 Task: Create a section Expedition and in the section, add a milestone Network Segmentation in the project ArrowTech
Action: Mouse moved to (90, 334)
Screenshot: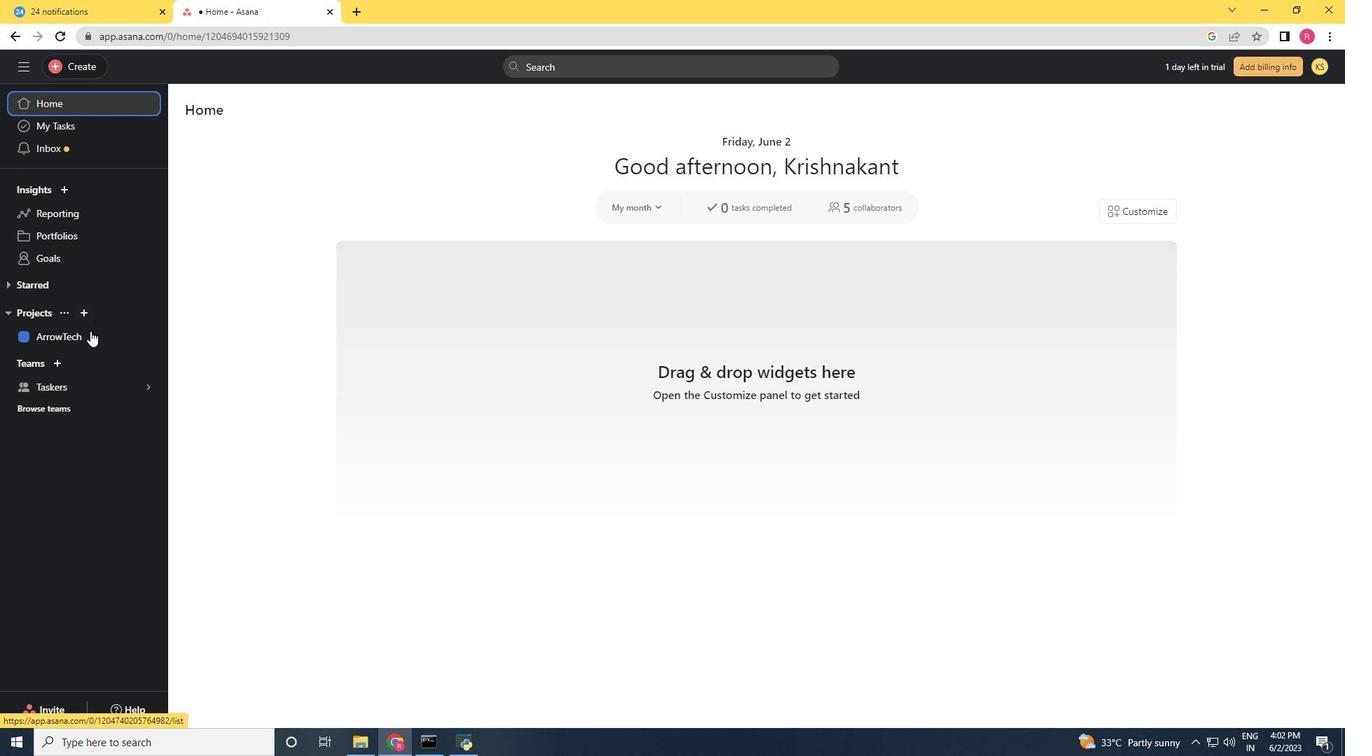 
Action: Mouse pressed left at (90, 334)
Screenshot: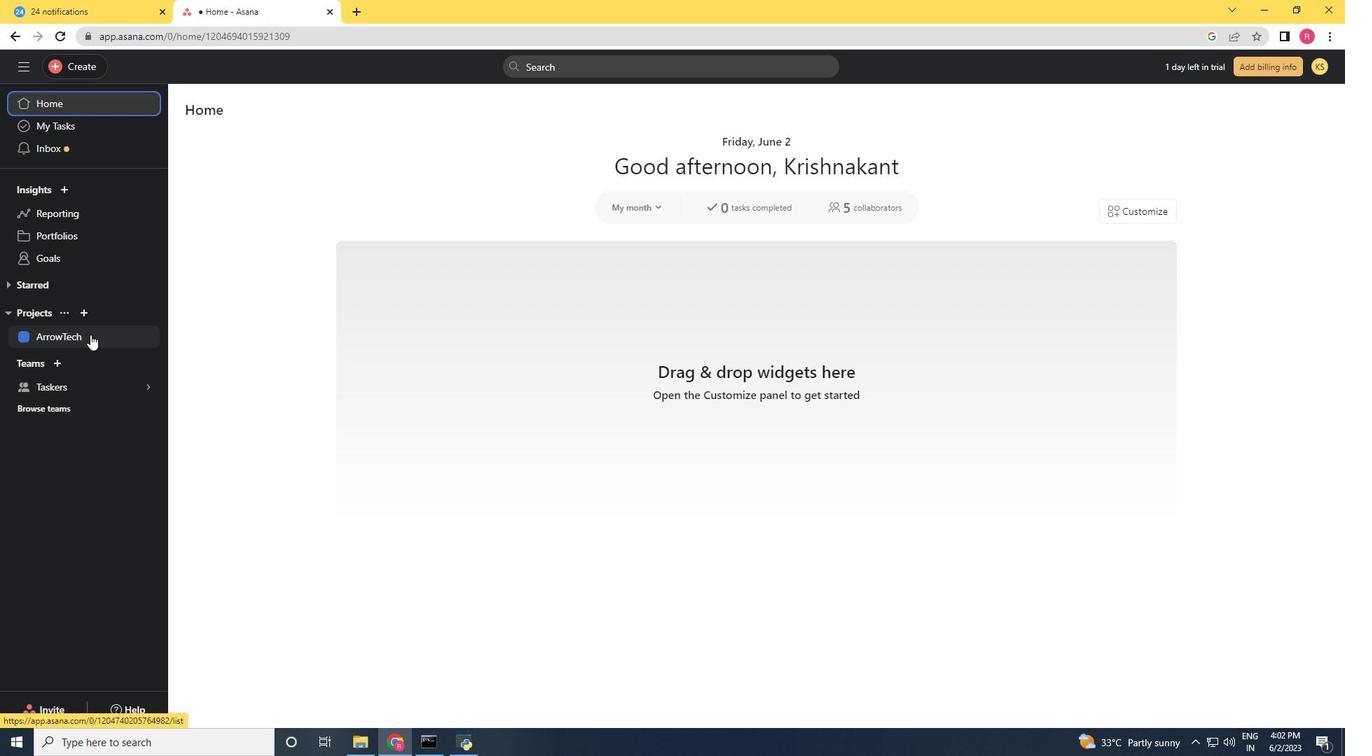 
Action: Mouse moved to (279, 419)
Screenshot: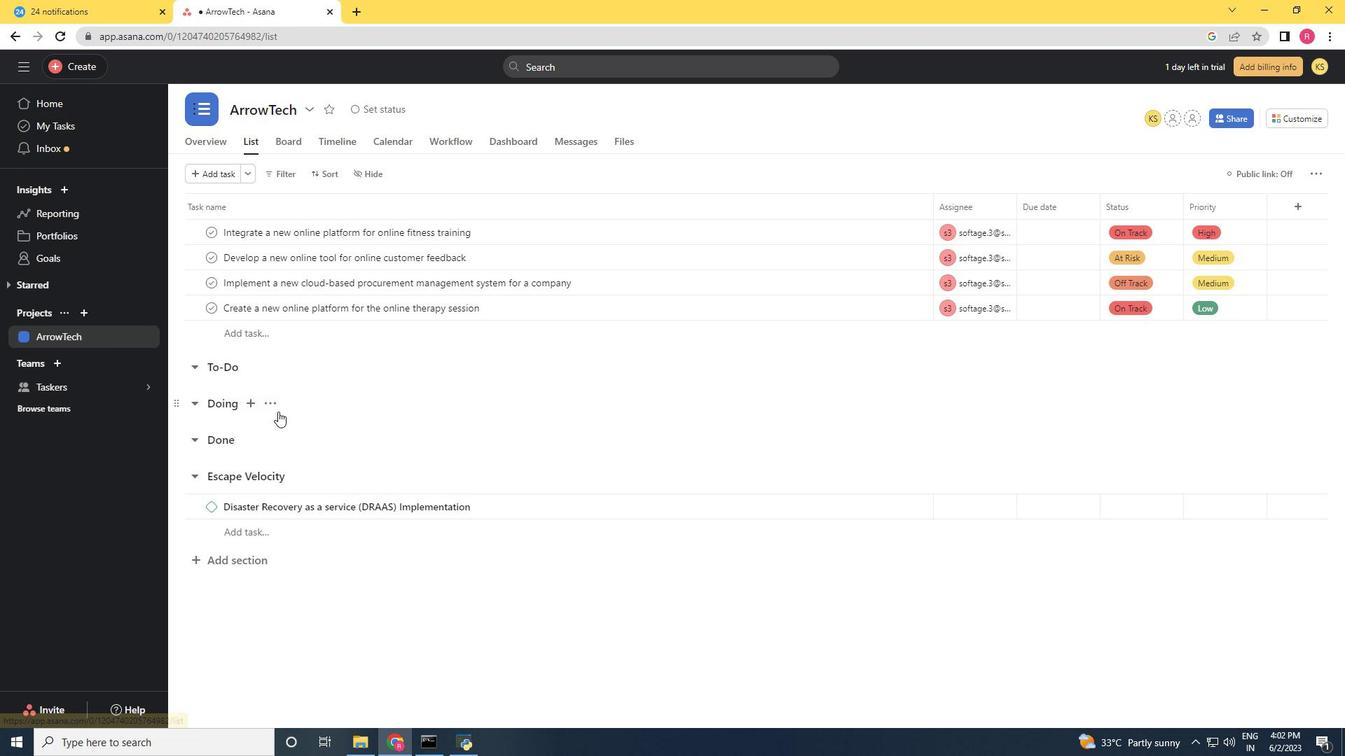 
Action: Mouse scrolled (279, 418) with delta (0, 0)
Screenshot: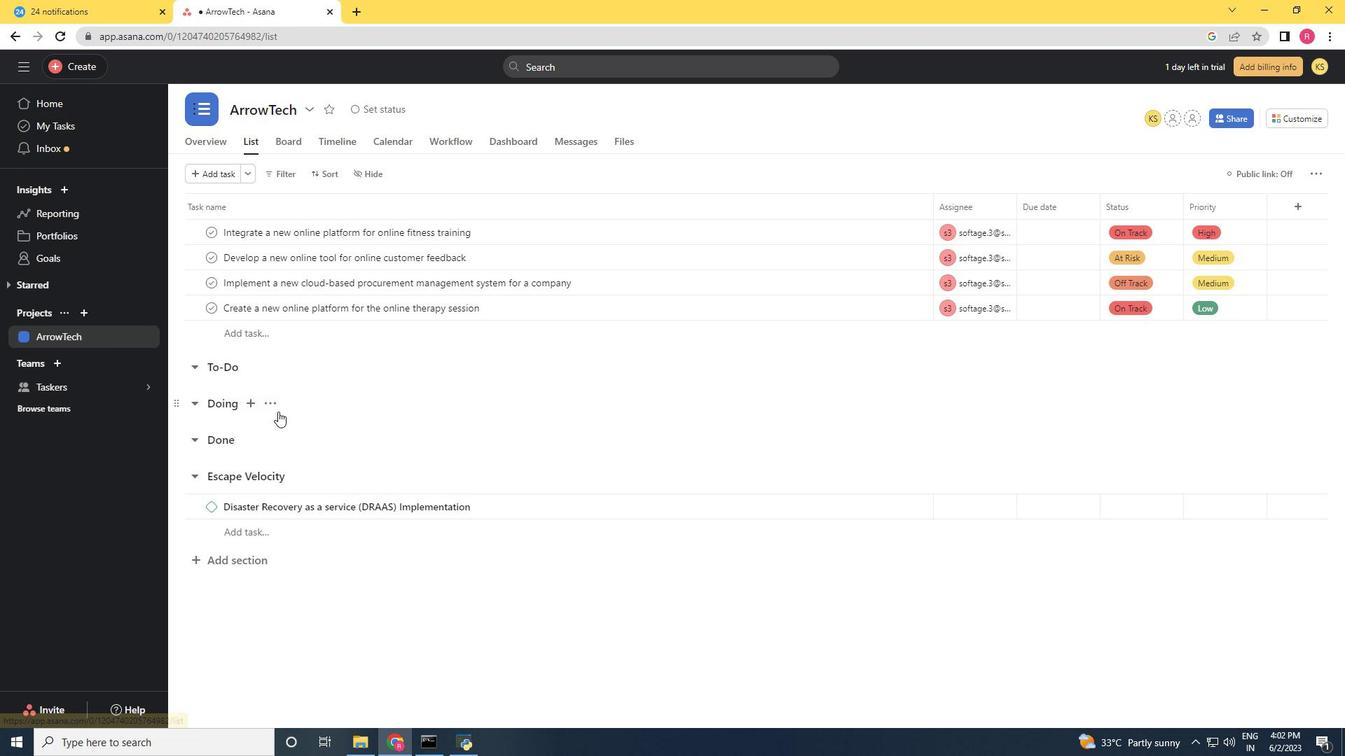 
Action: Mouse moved to (279, 425)
Screenshot: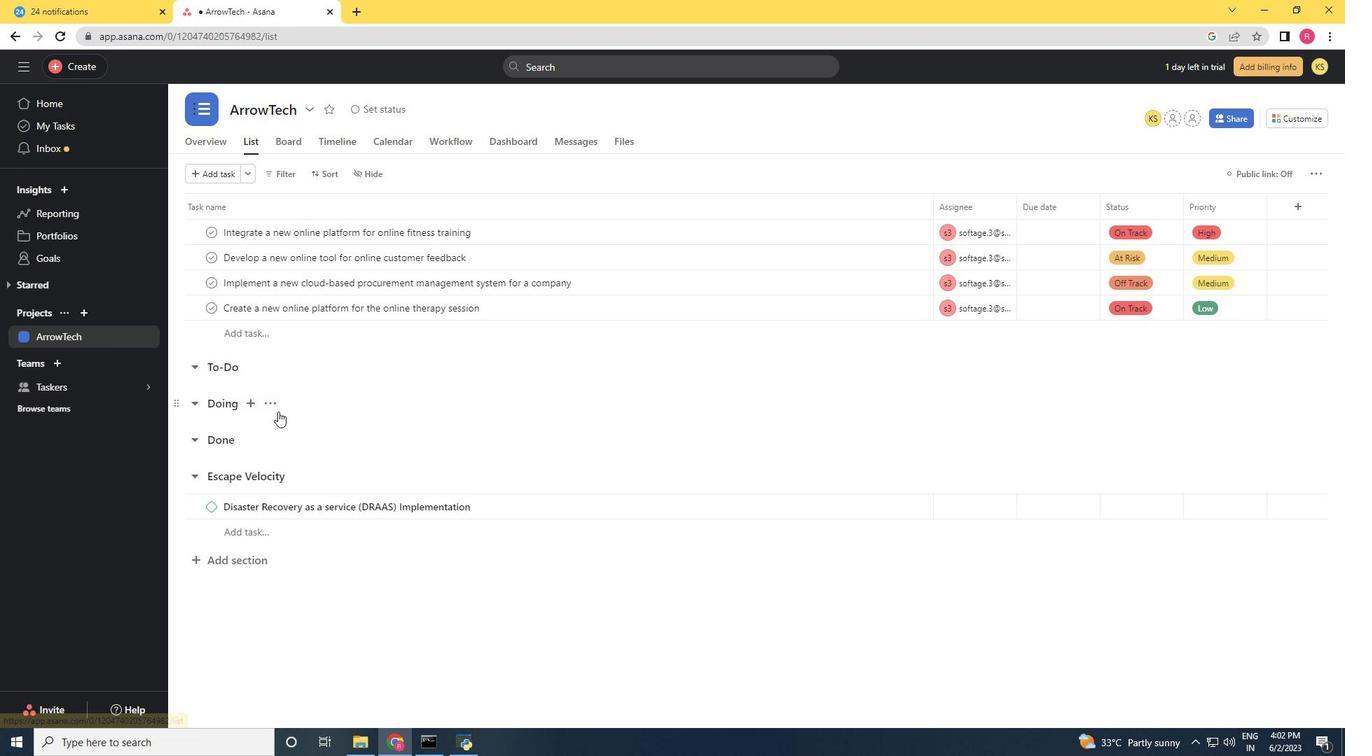 
Action: Mouse scrolled (279, 424) with delta (0, 0)
Screenshot: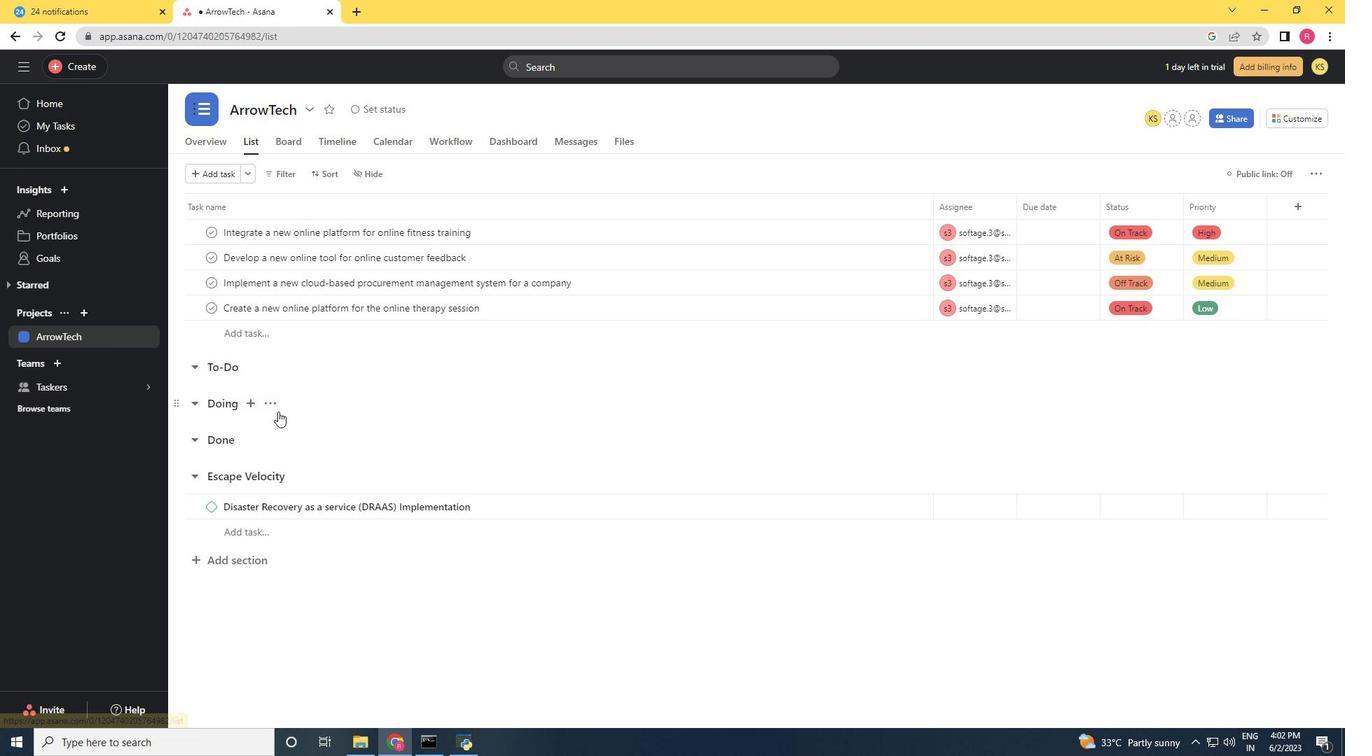 
Action: Mouse moved to (279, 431)
Screenshot: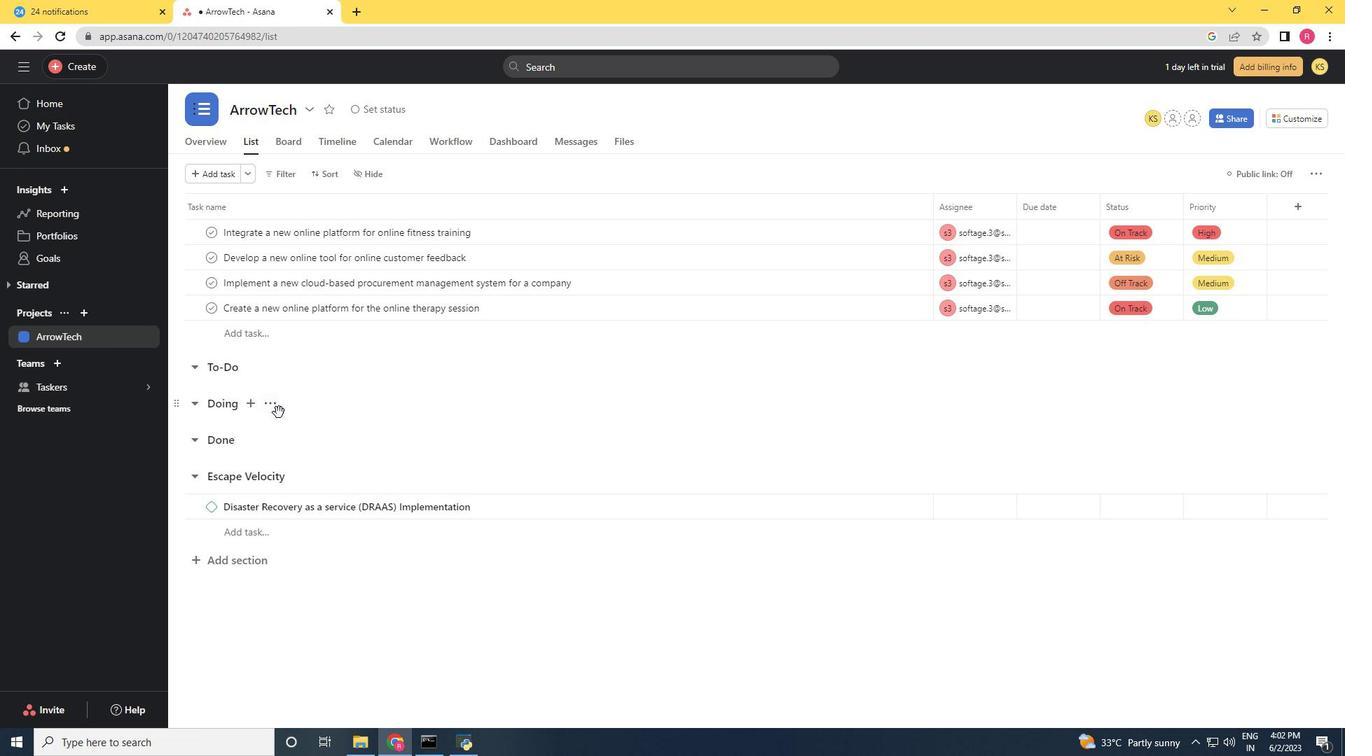 
Action: Mouse scrolled (279, 430) with delta (0, 0)
Screenshot: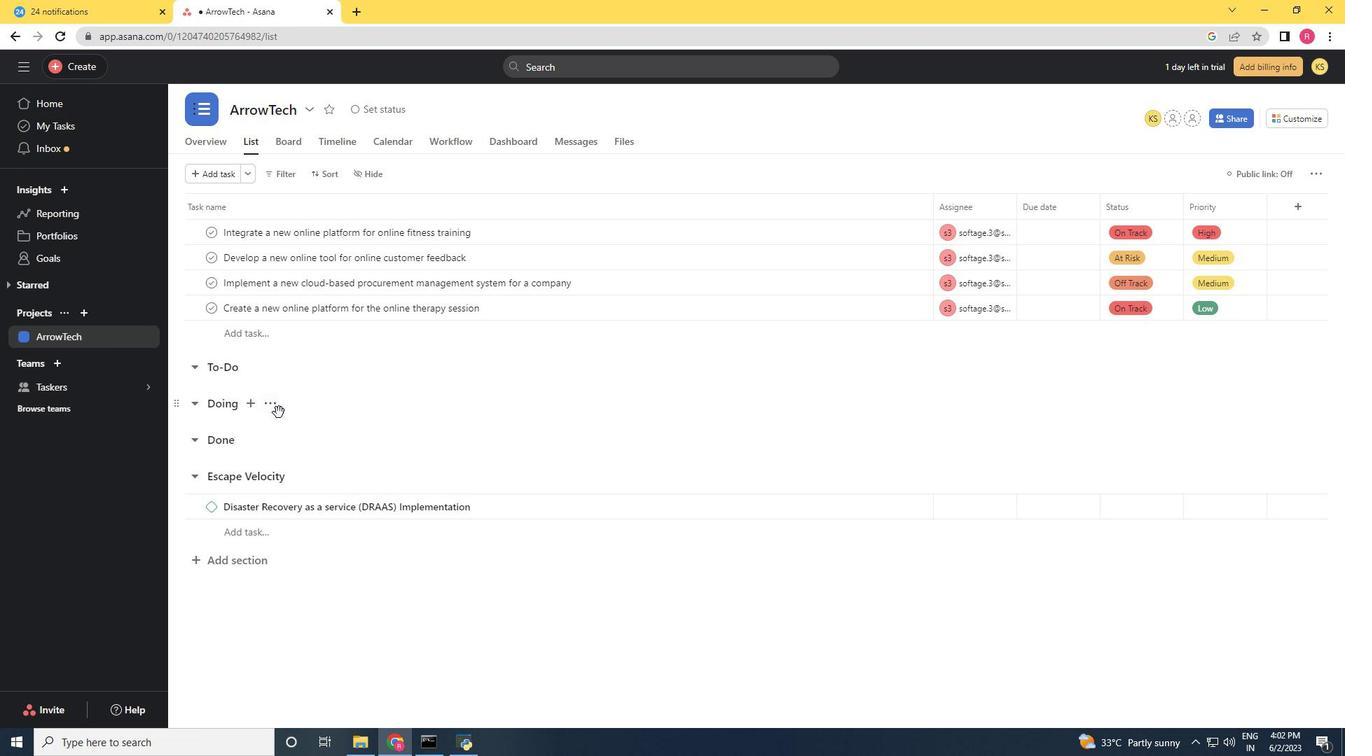 
Action: Mouse moved to (230, 550)
Screenshot: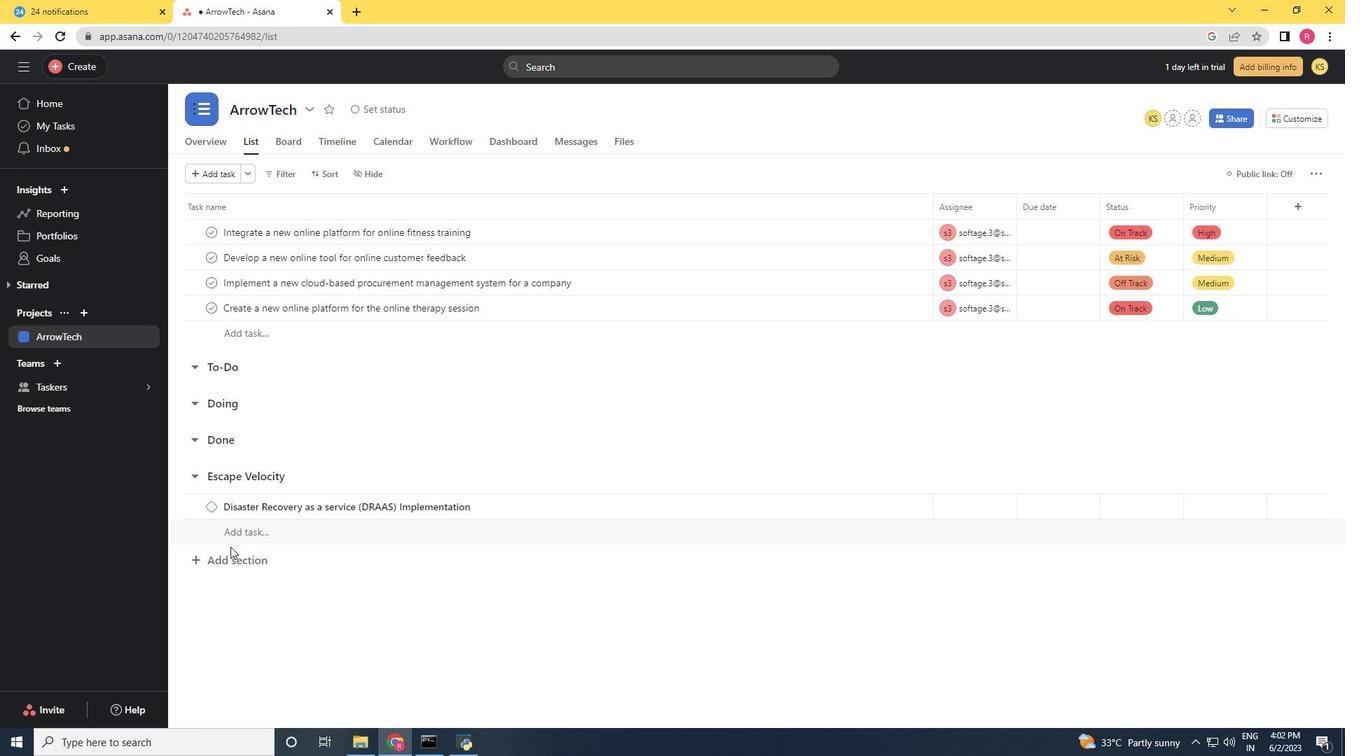 
Action: Mouse pressed left at (230, 550)
Screenshot: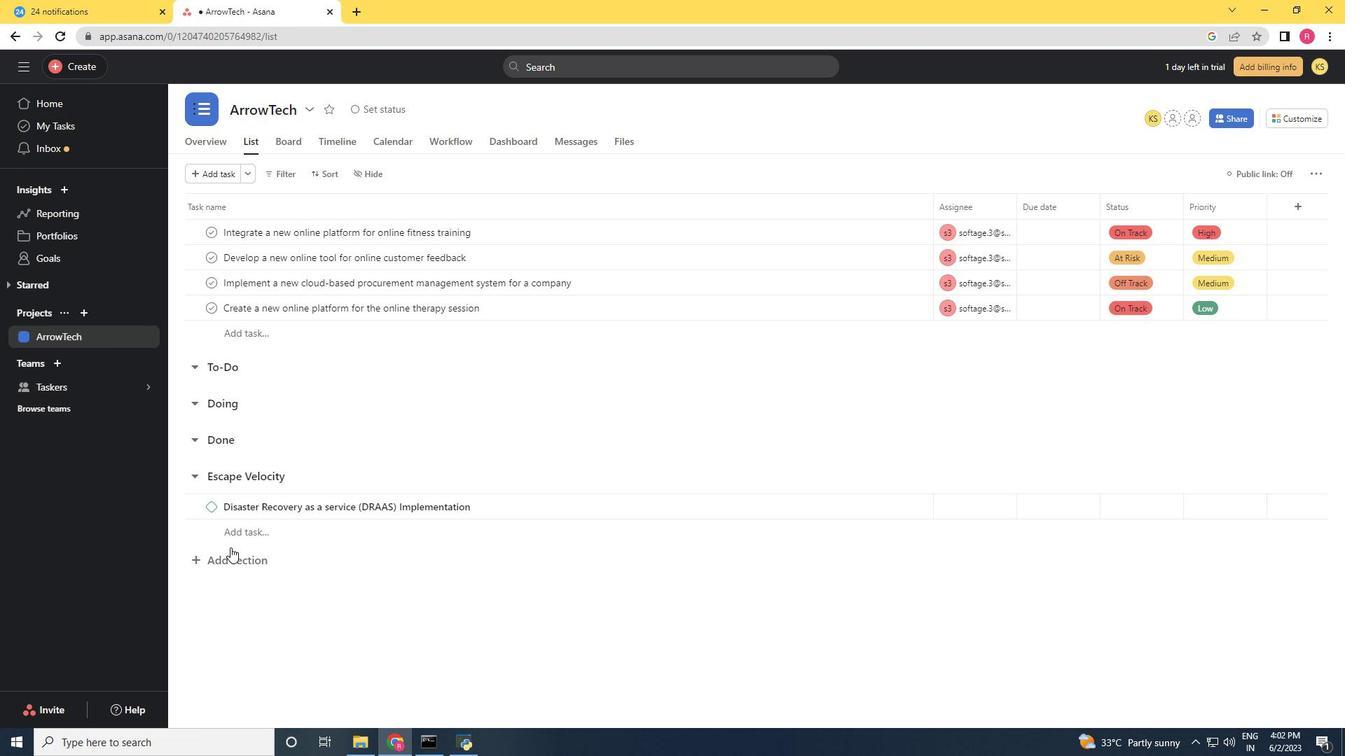 
Action: Mouse moved to (269, 292)
Screenshot: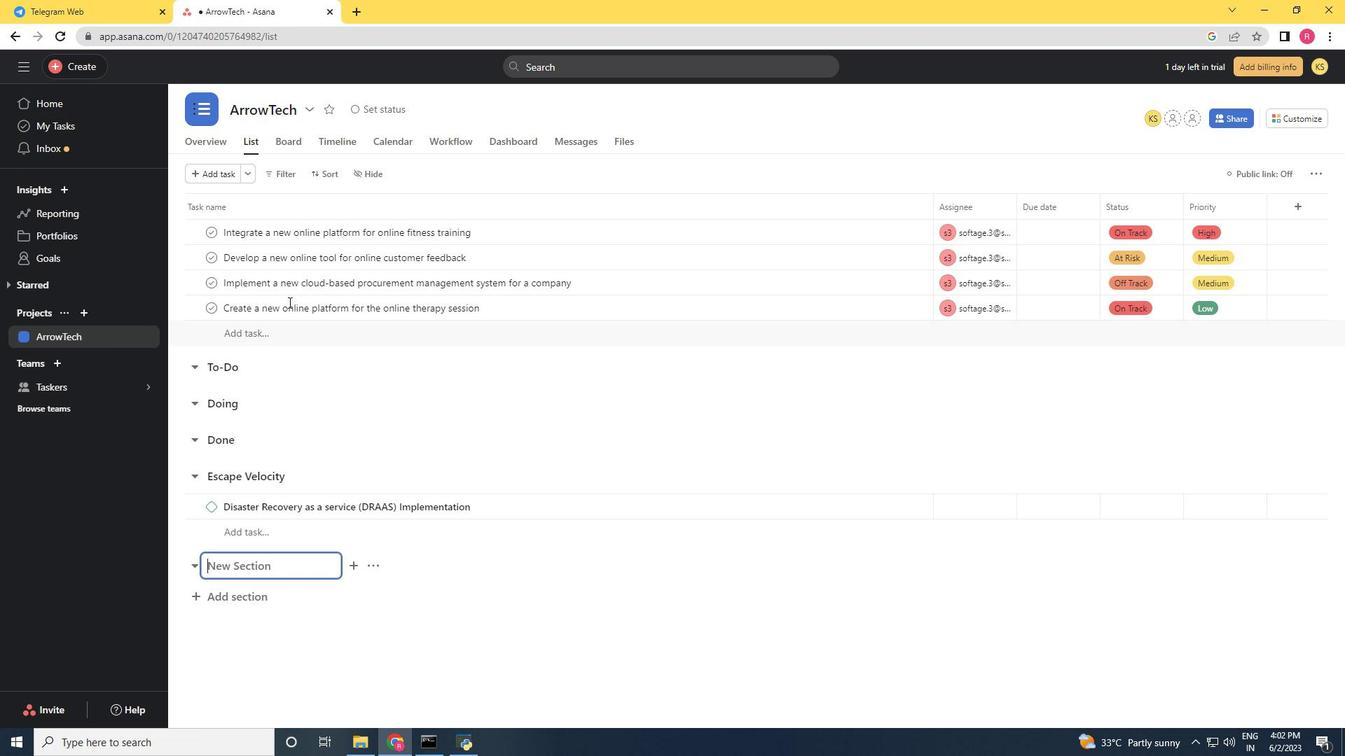 
Action: Key pressed <Key.shift><Key.shift><Key.shift>Expedition<Key.space><Key.enter><Key.shift>Network<Key.space><Key.shift>Segmentation<Key.space>
Screenshot: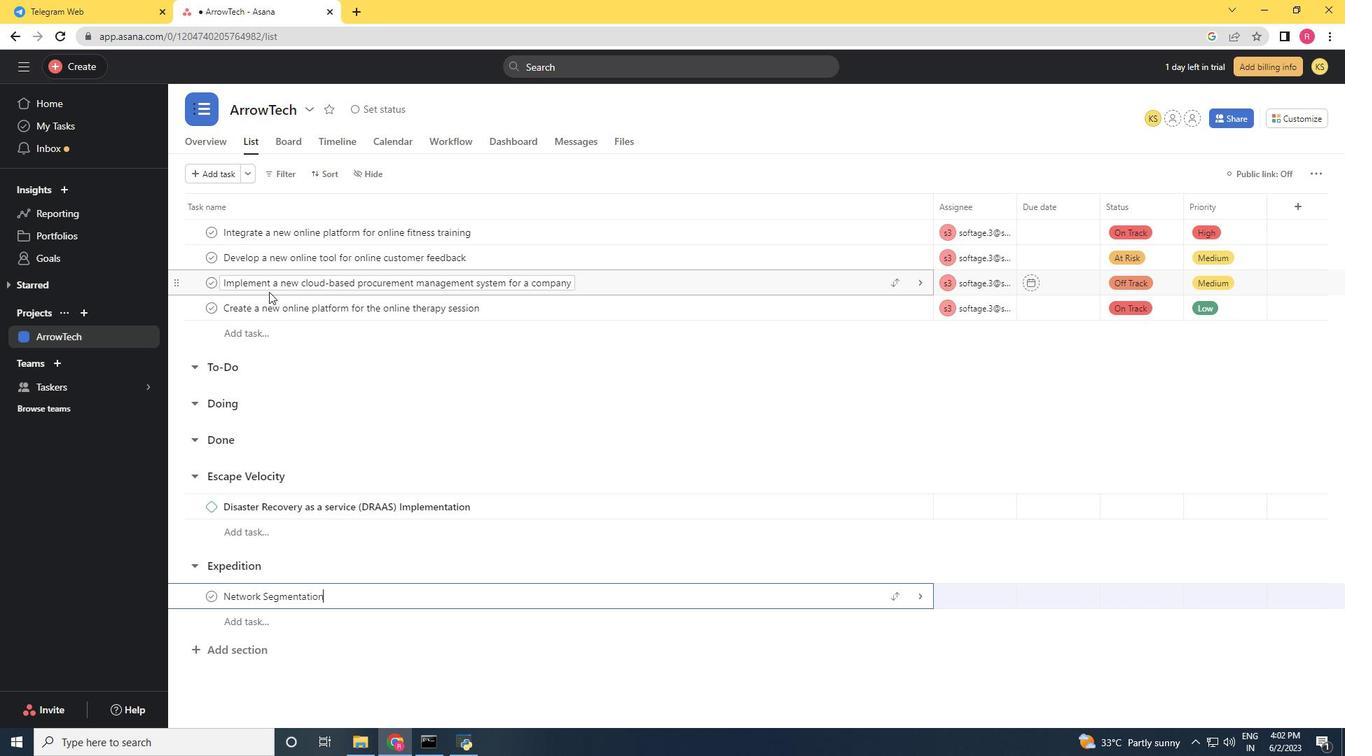 
Action: Mouse moved to (433, 596)
Screenshot: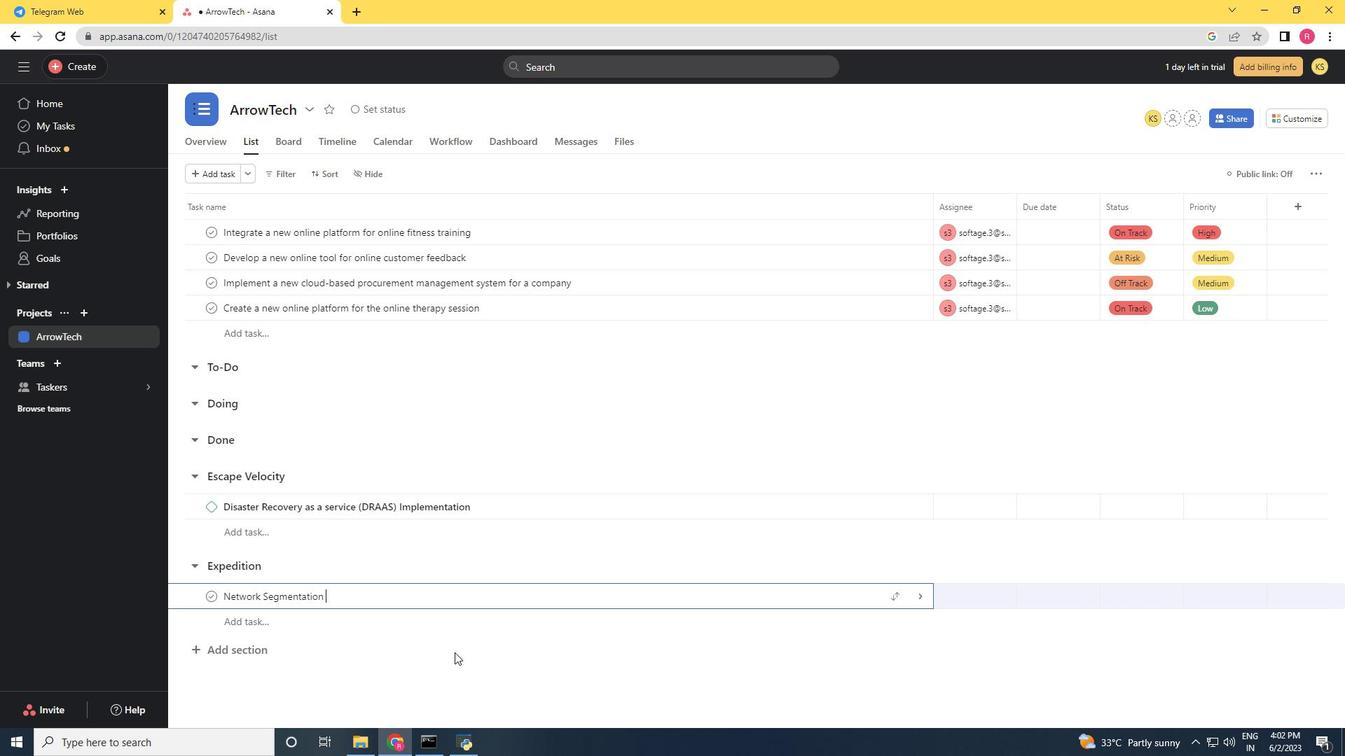 
Action: Mouse pressed right at (433, 596)
Screenshot: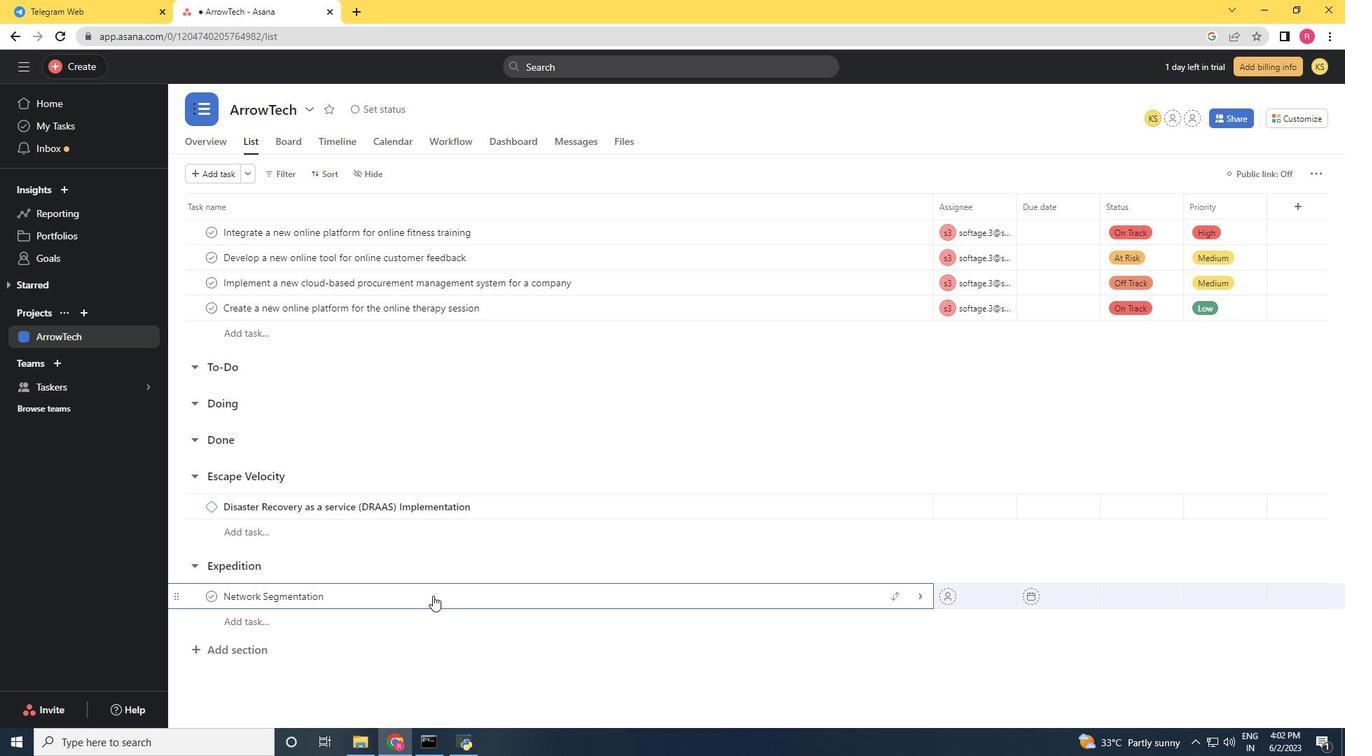 
Action: Mouse moved to (512, 528)
Screenshot: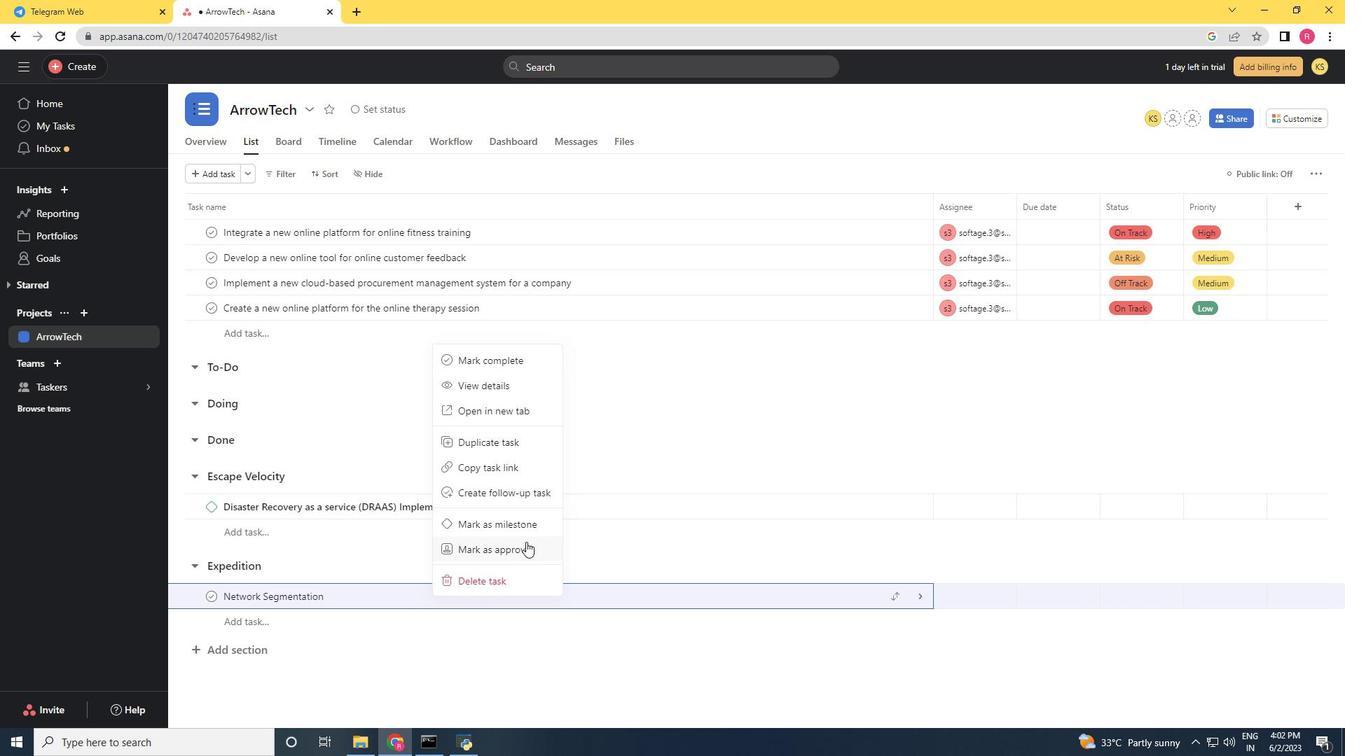 
Action: Mouse pressed left at (512, 528)
Screenshot: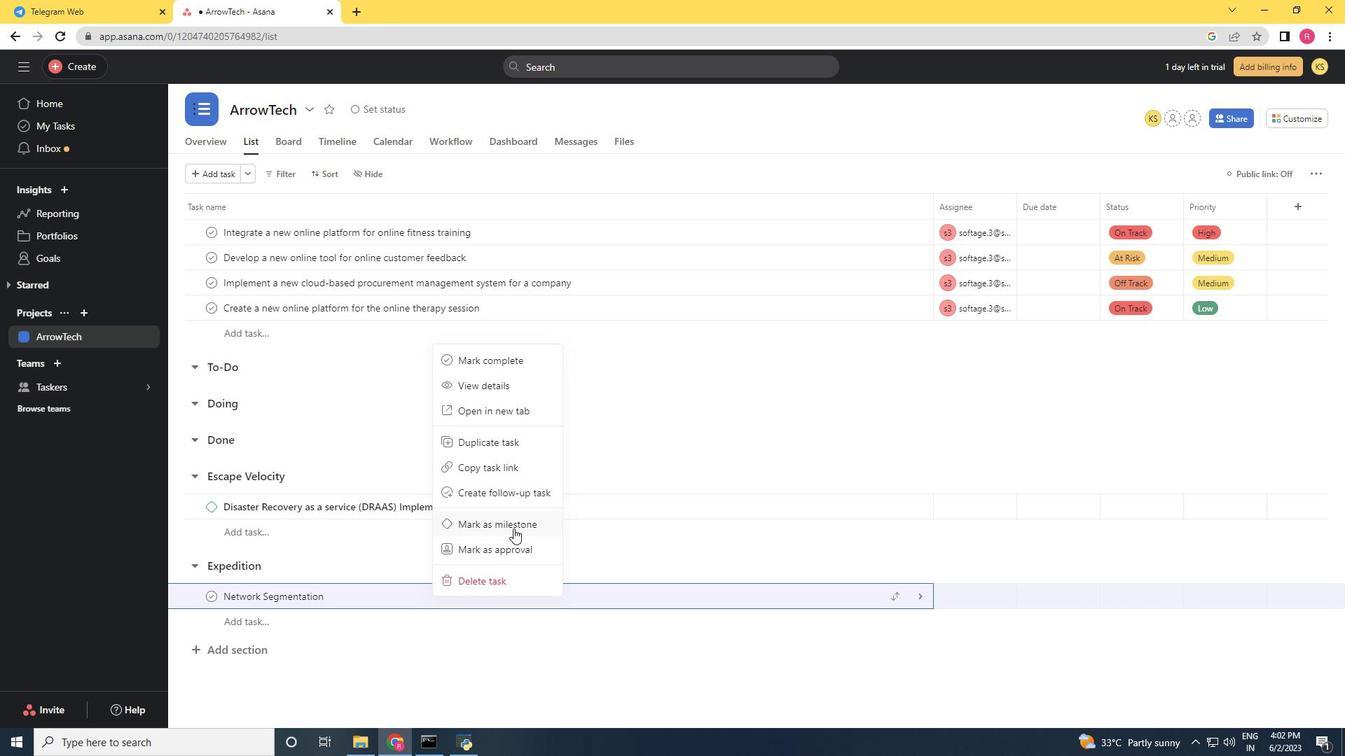 
Action: Mouse moved to (258, 559)
Screenshot: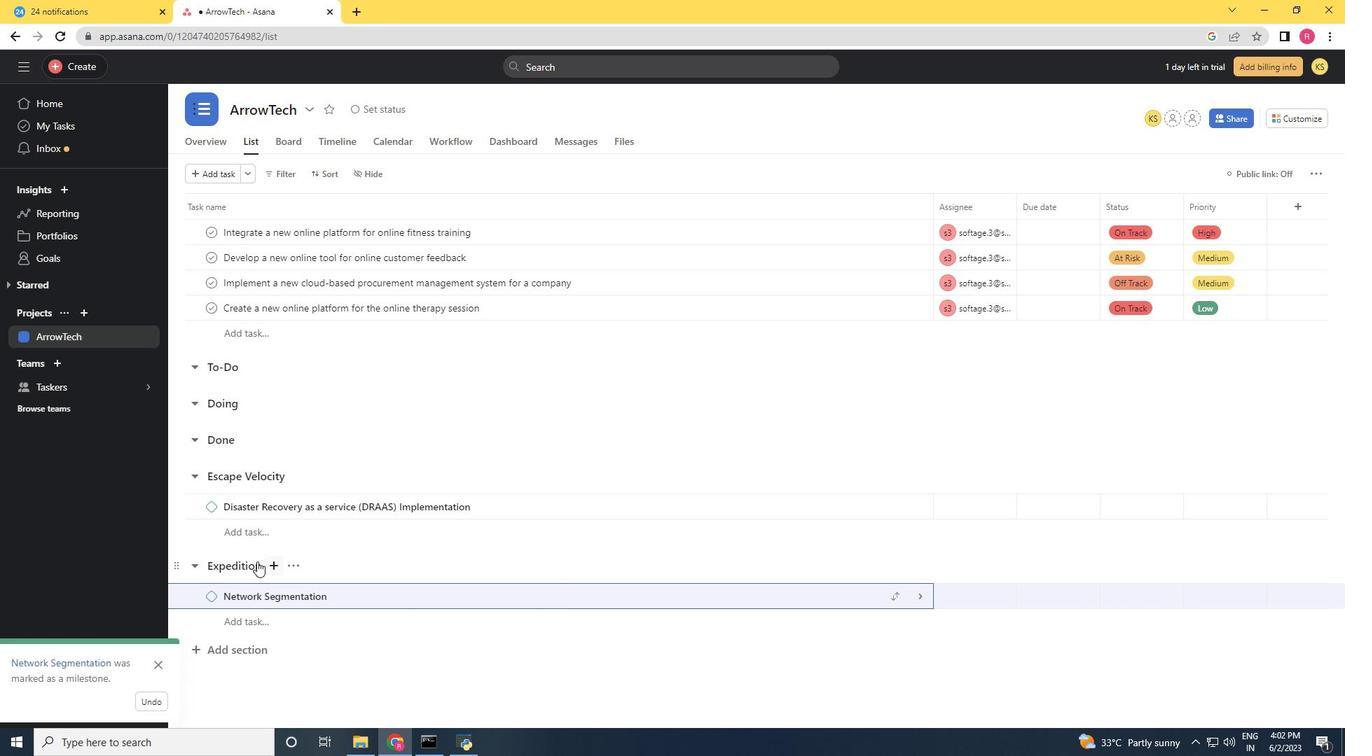 
